 Task: Reply to email with the signature Catherine Martinez with the subject 'Proposal submission' from softage.1@softage.net with the message 'I wanted to follow up on the request for the new vendor proposal.'
Action: Mouse moved to (1187, 302)
Screenshot: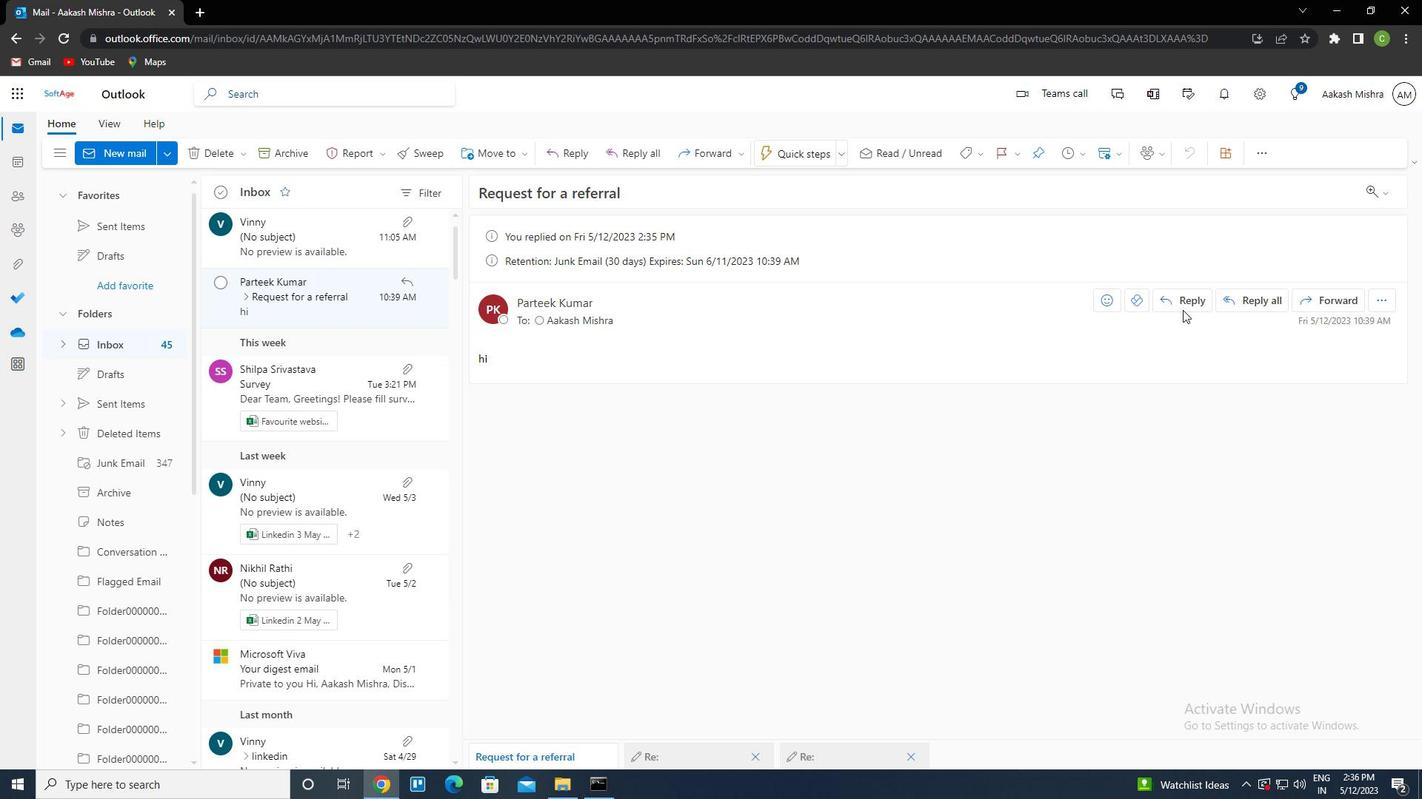 
Action: Mouse pressed left at (1187, 302)
Screenshot: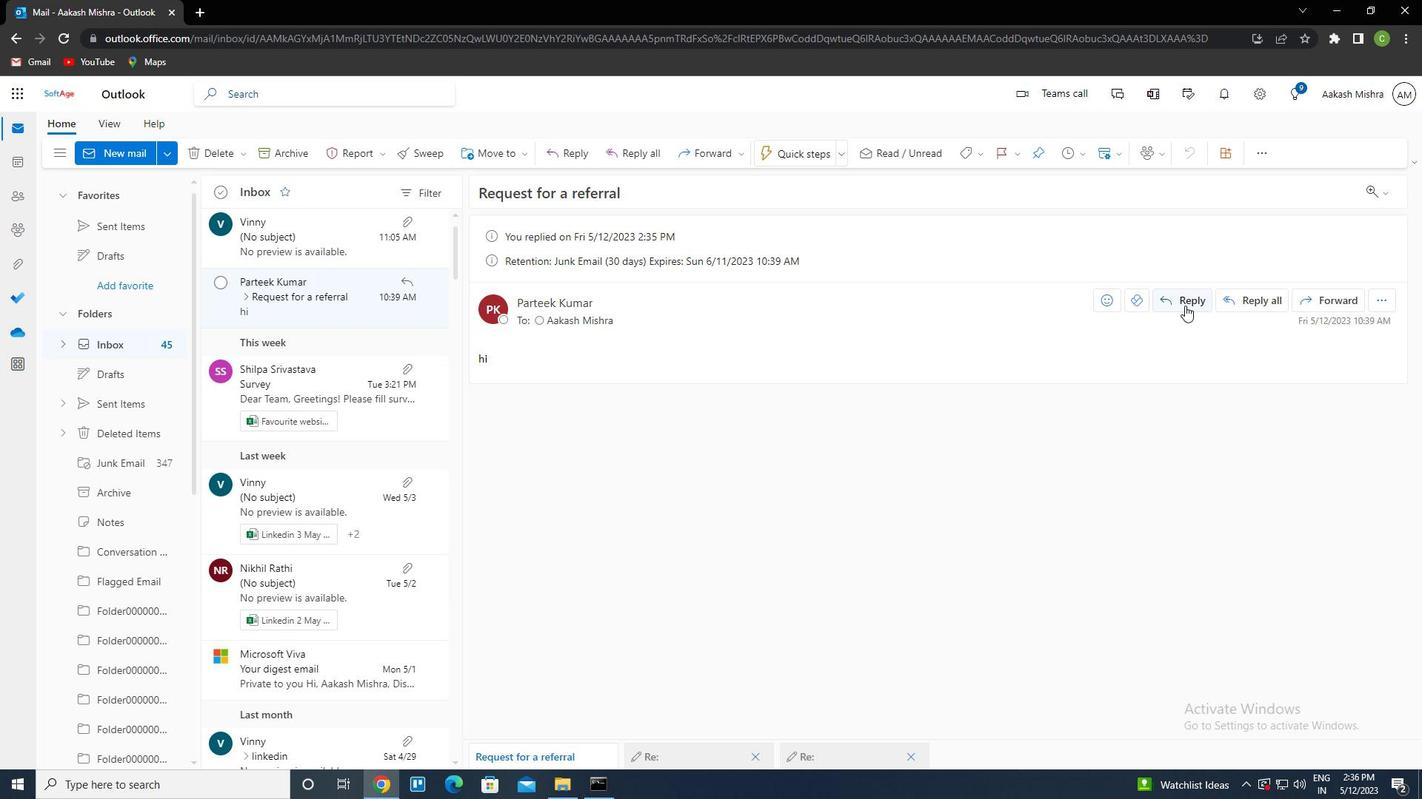 
Action: Mouse moved to (967, 156)
Screenshot: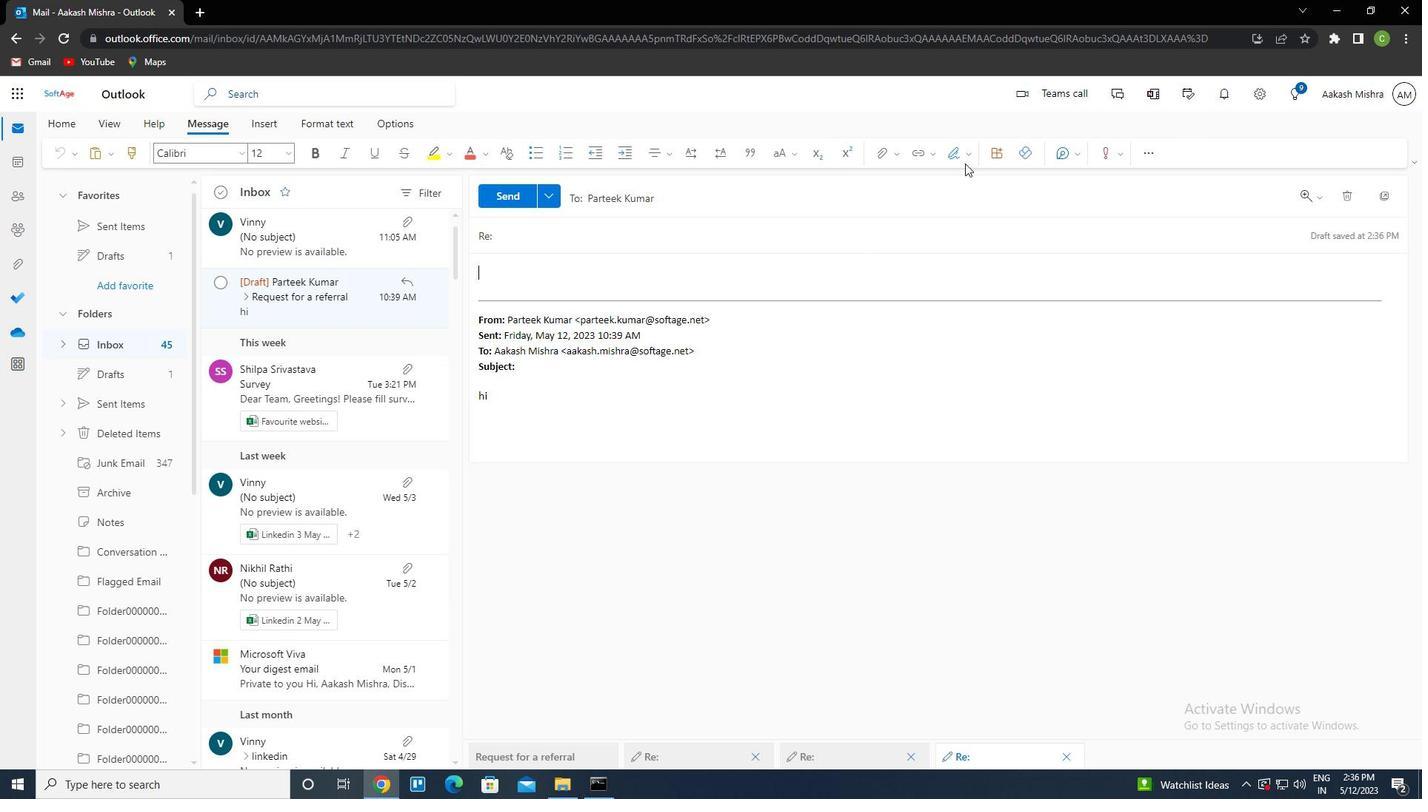 
Action: Mouse pressed left at (967, 156)
Screenshot: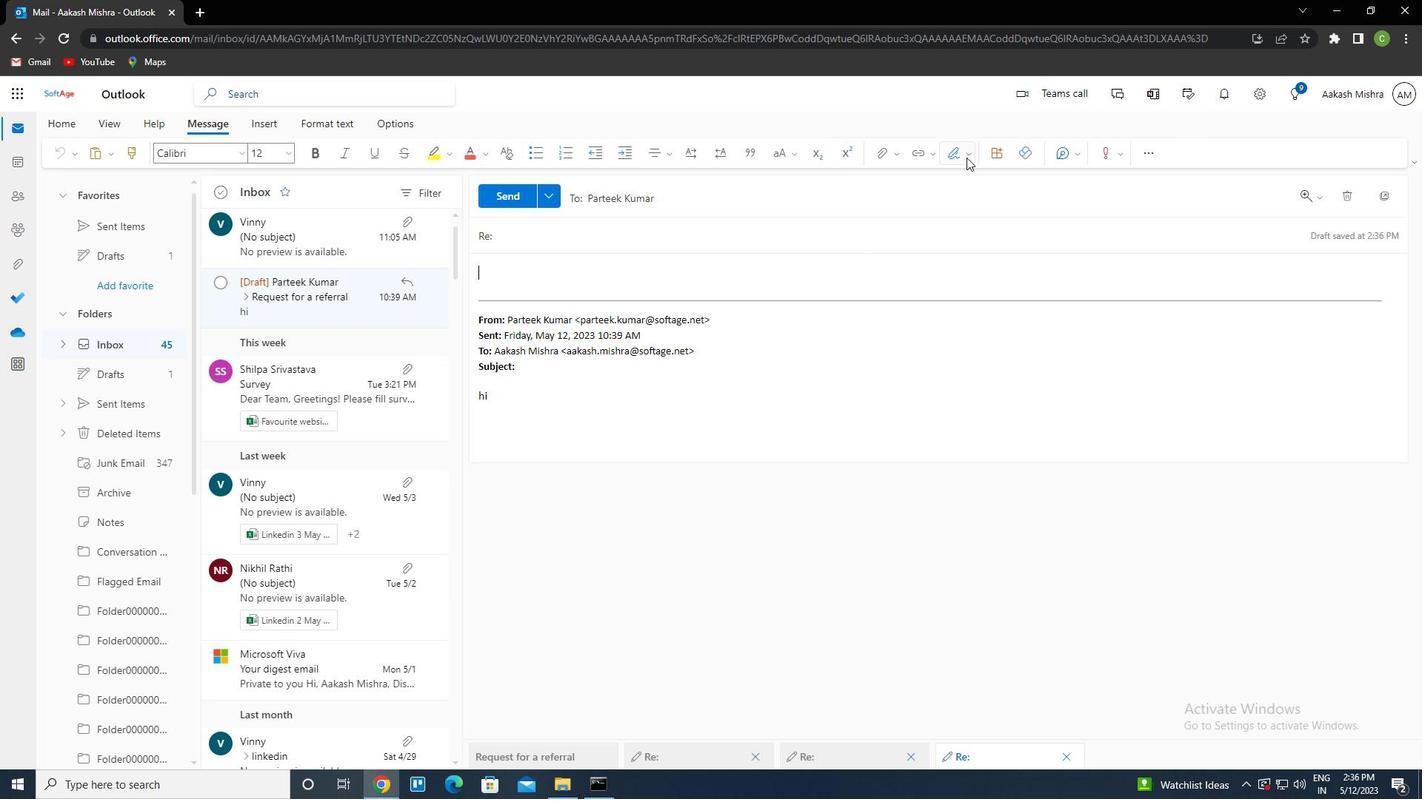 
Action: Mouse moved to (924, 242)
Screenshot: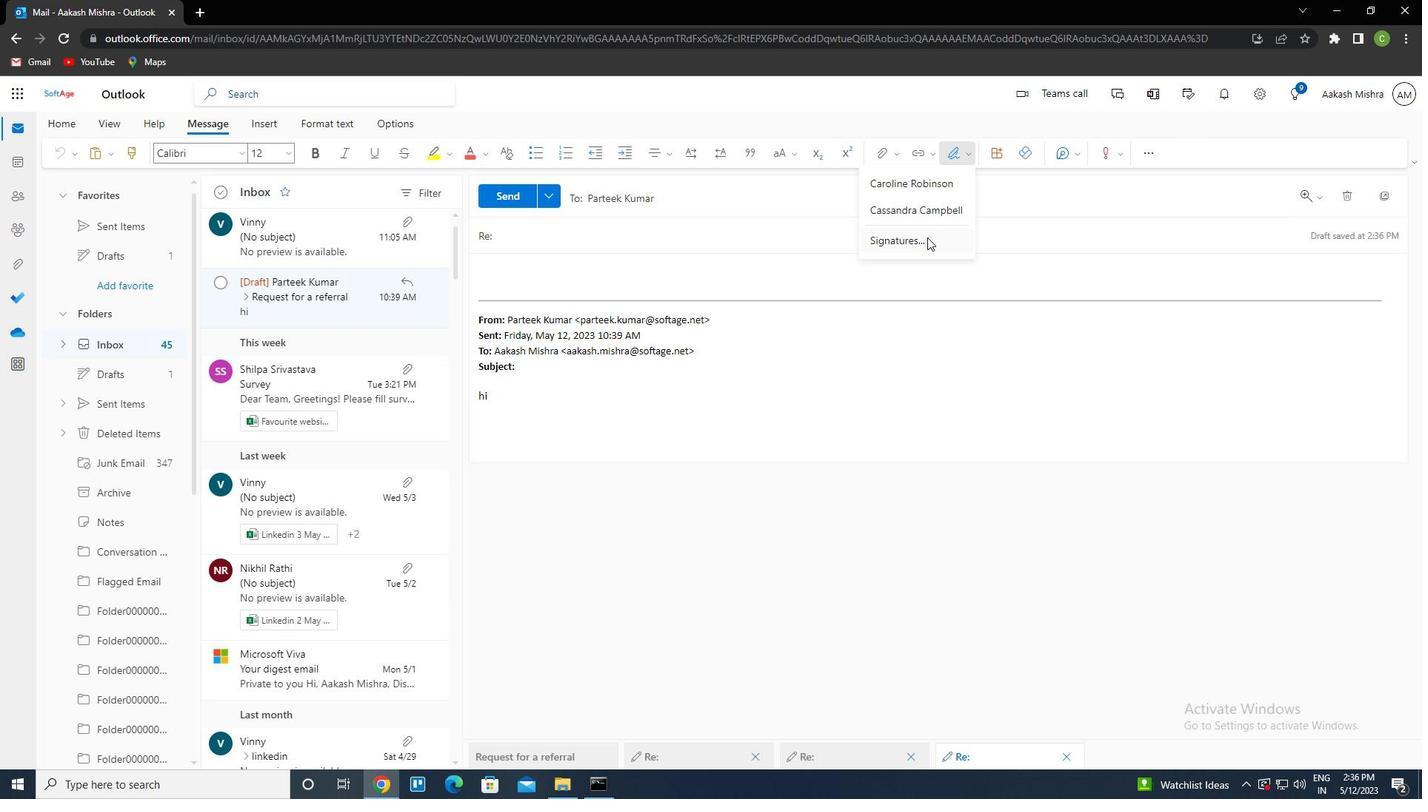
Action: Mouse pressed left at (924, 242)
Screenshot: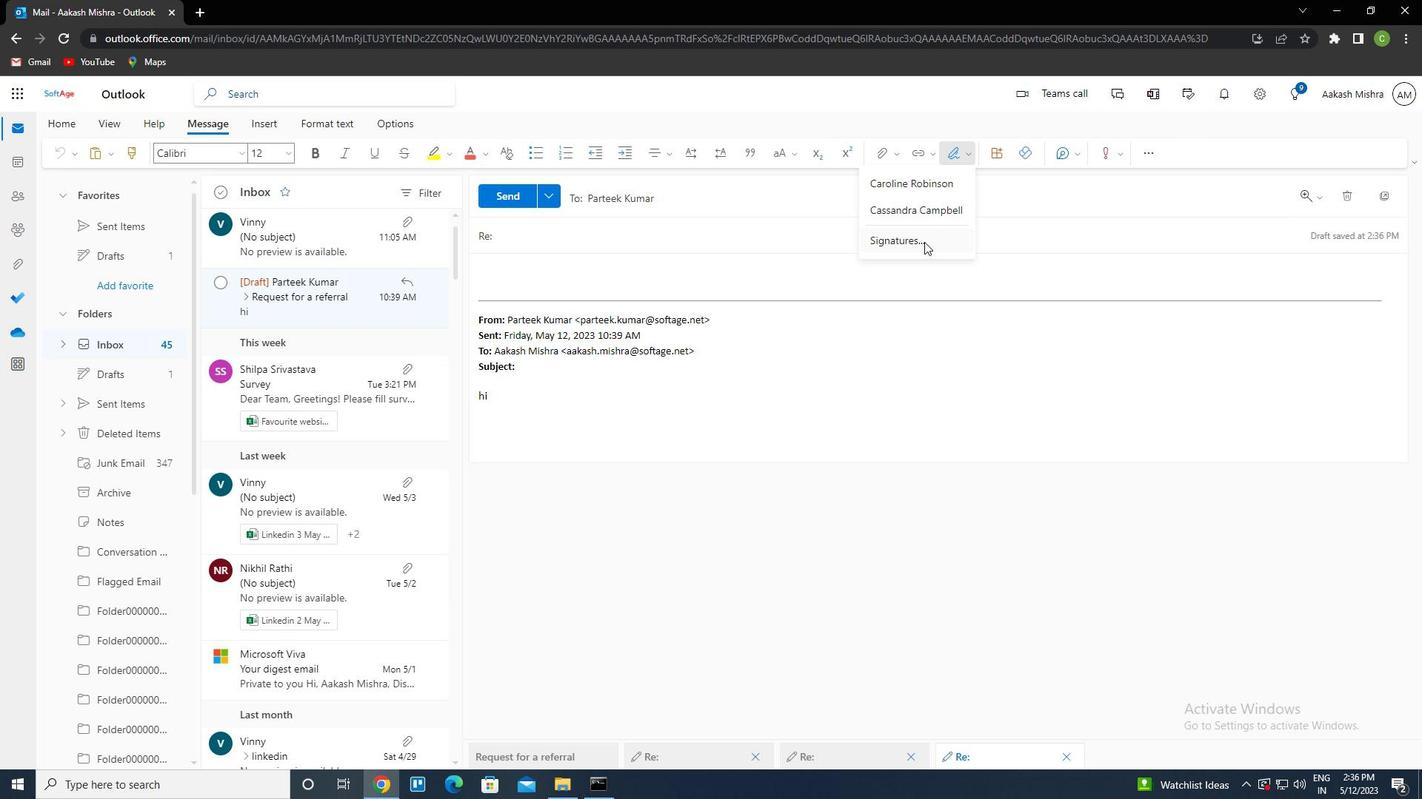 
Action: Mouse moved to (992, 264)
Screenshot: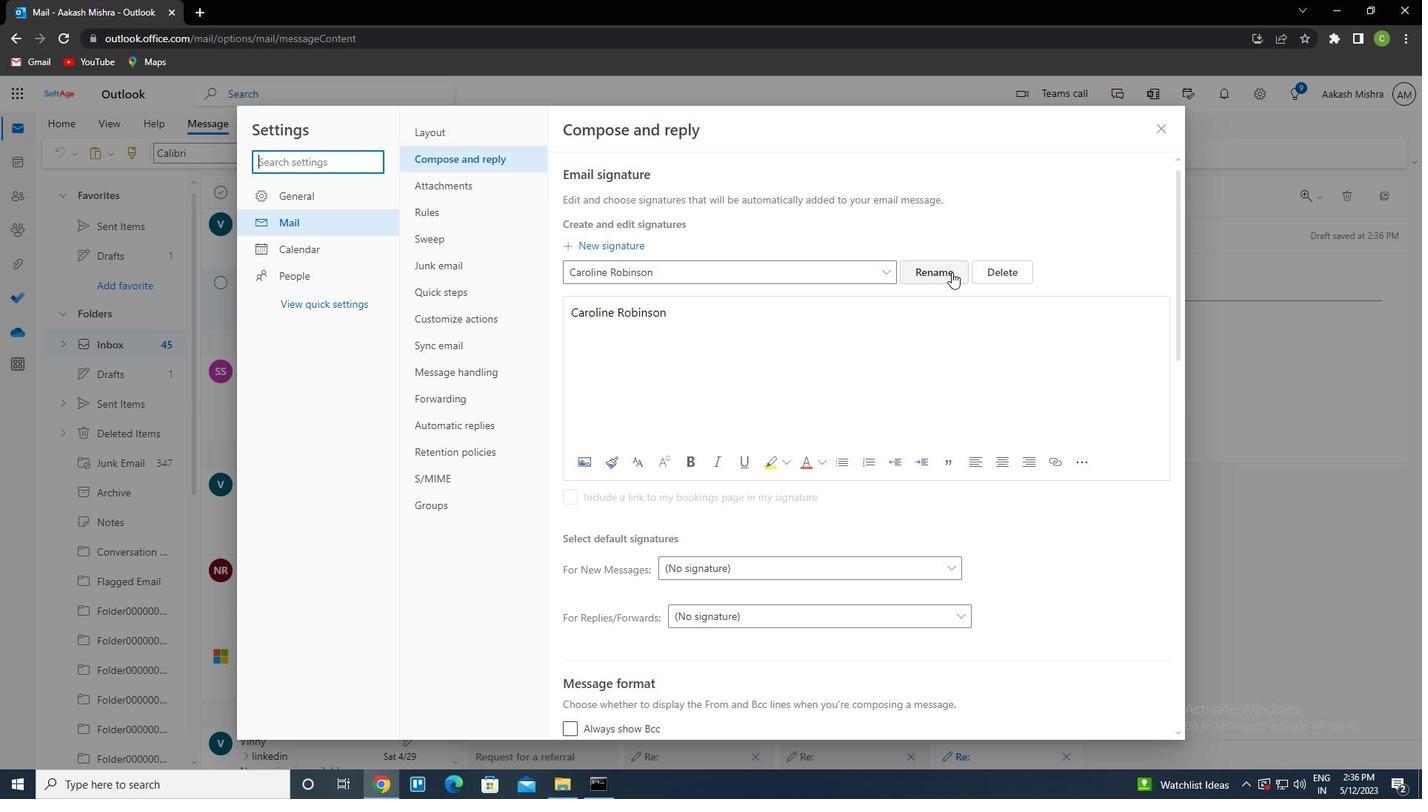 
Action: Mouse pressed left at (992, 264)
Screenshot: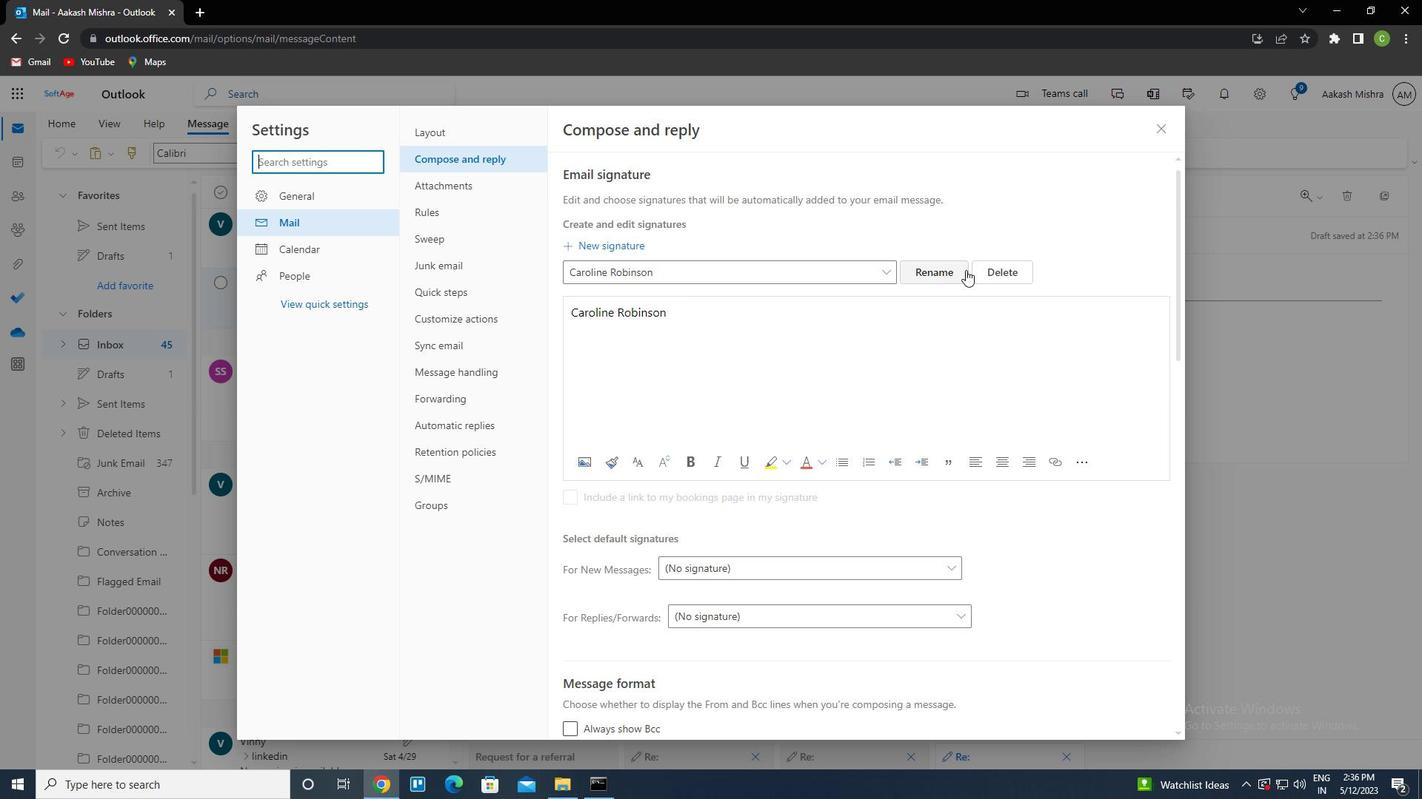 
Action: Mouse moved to (1014, 273)
Screenshot: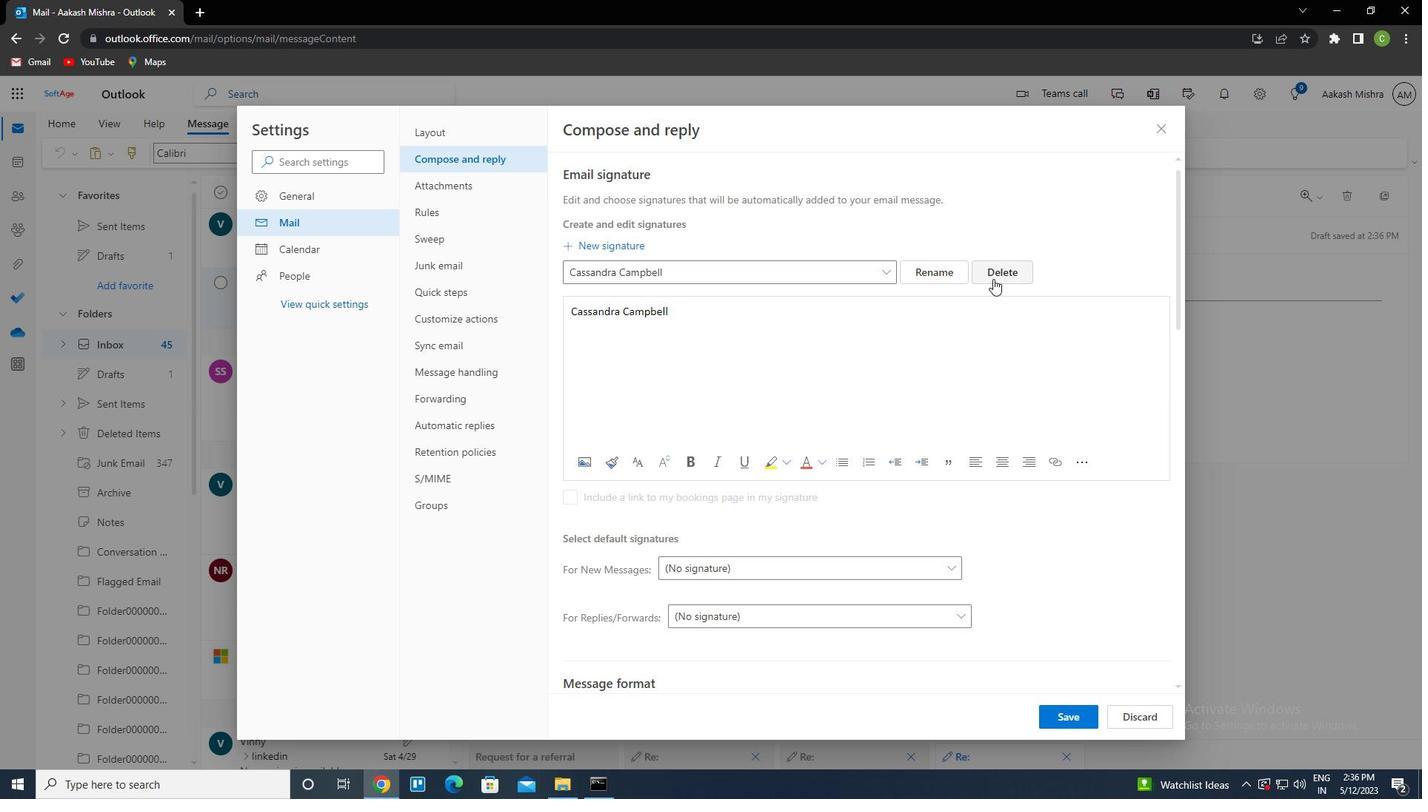 
Action: Mouse pressed left at (1014, 273)
Screenshot: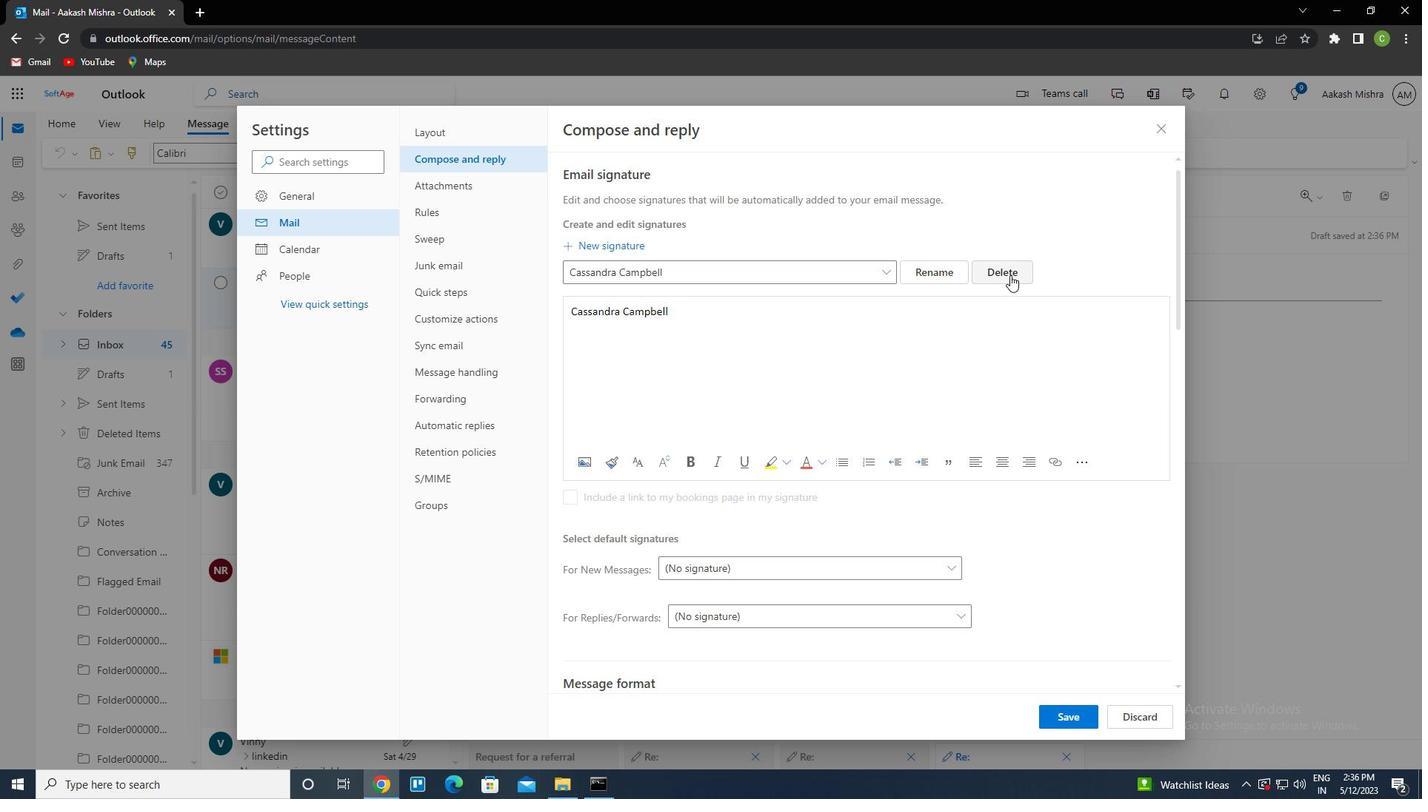 
Action: Mouse moved to (654, 271)
Screenshot: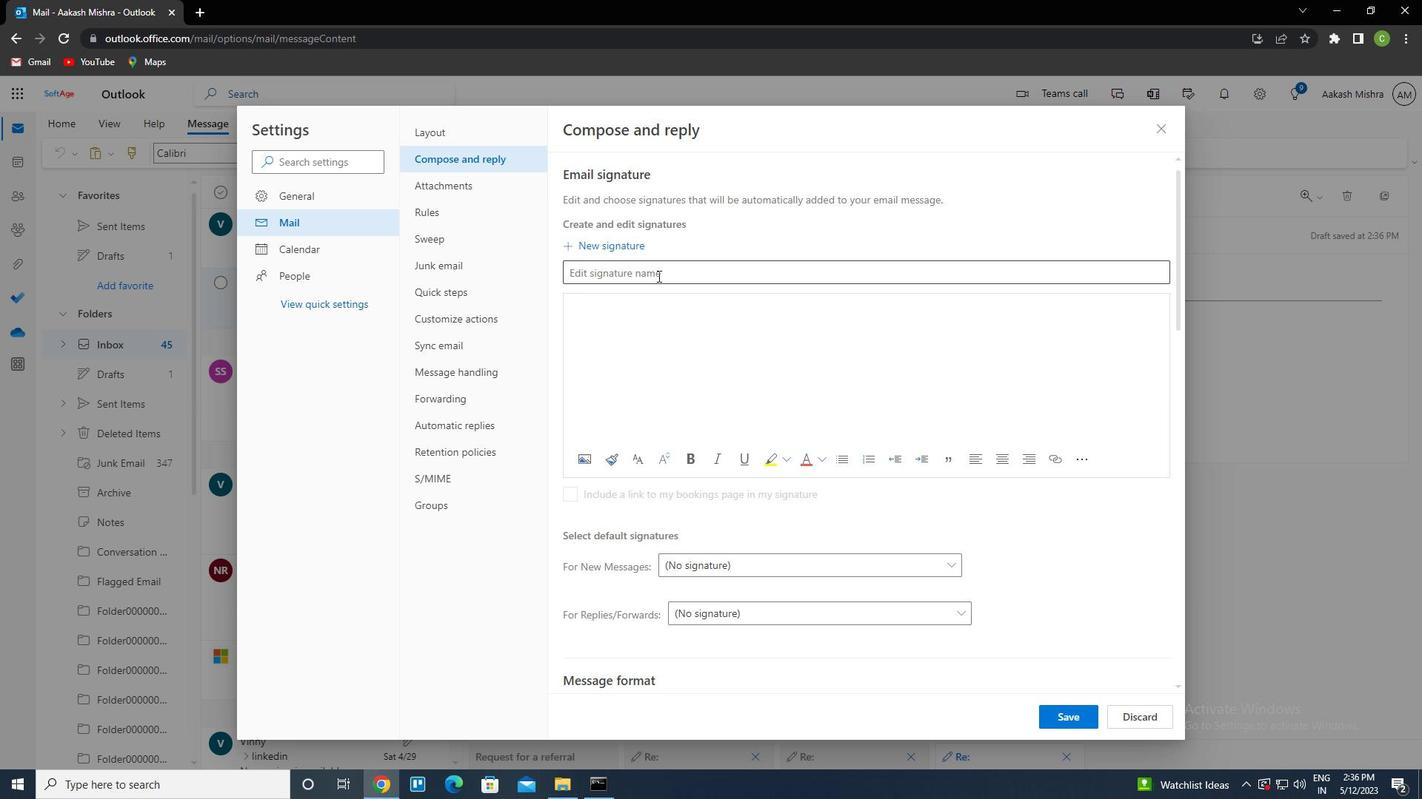 
Action: Mouse pressed left at (654, 271)
Screenshot: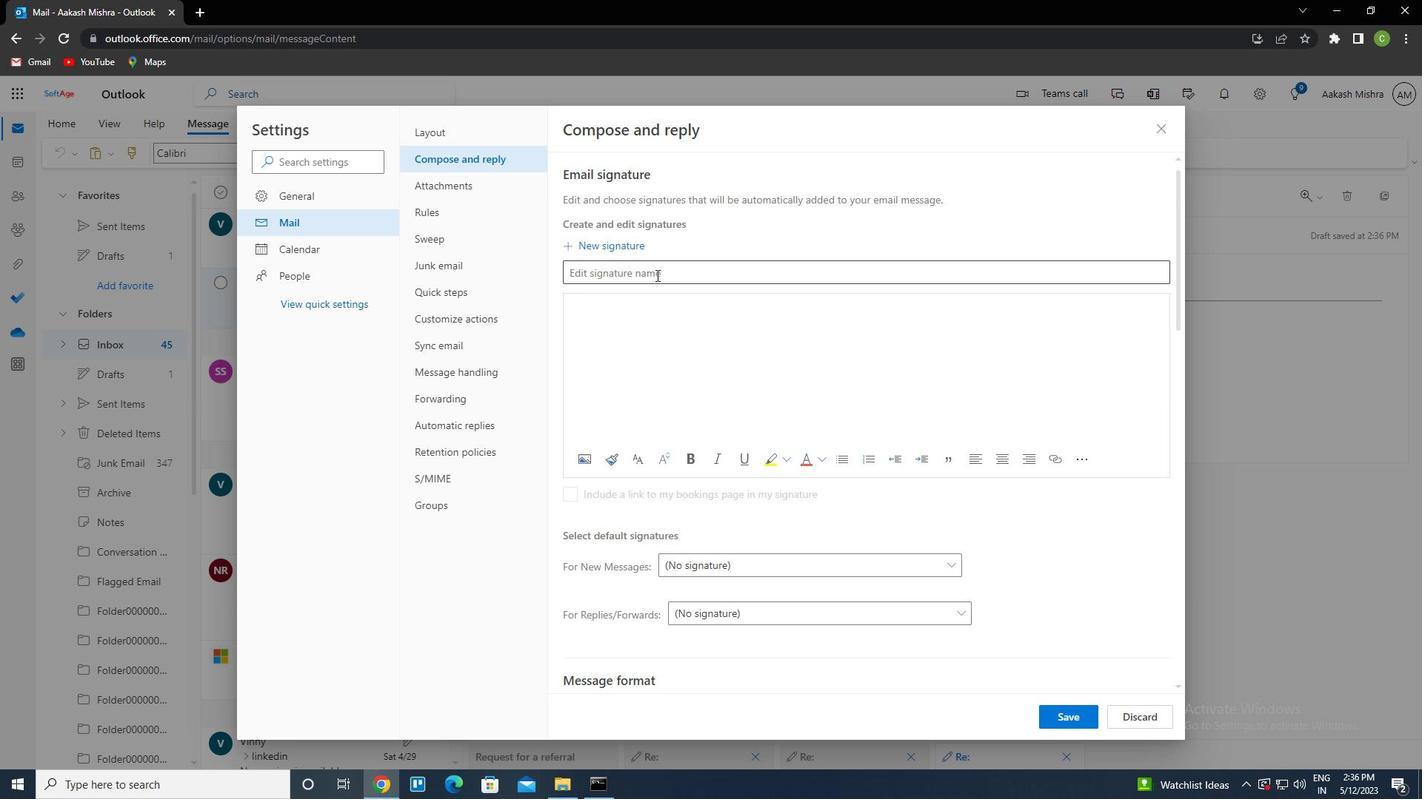 
Action: Key pressed <Key.caps_lock><Key.caps_lock>c<Key.caps_lock>atherine<Key.space><Key.caps_lock>m<Key.caps_lock>artinez
Screenshot: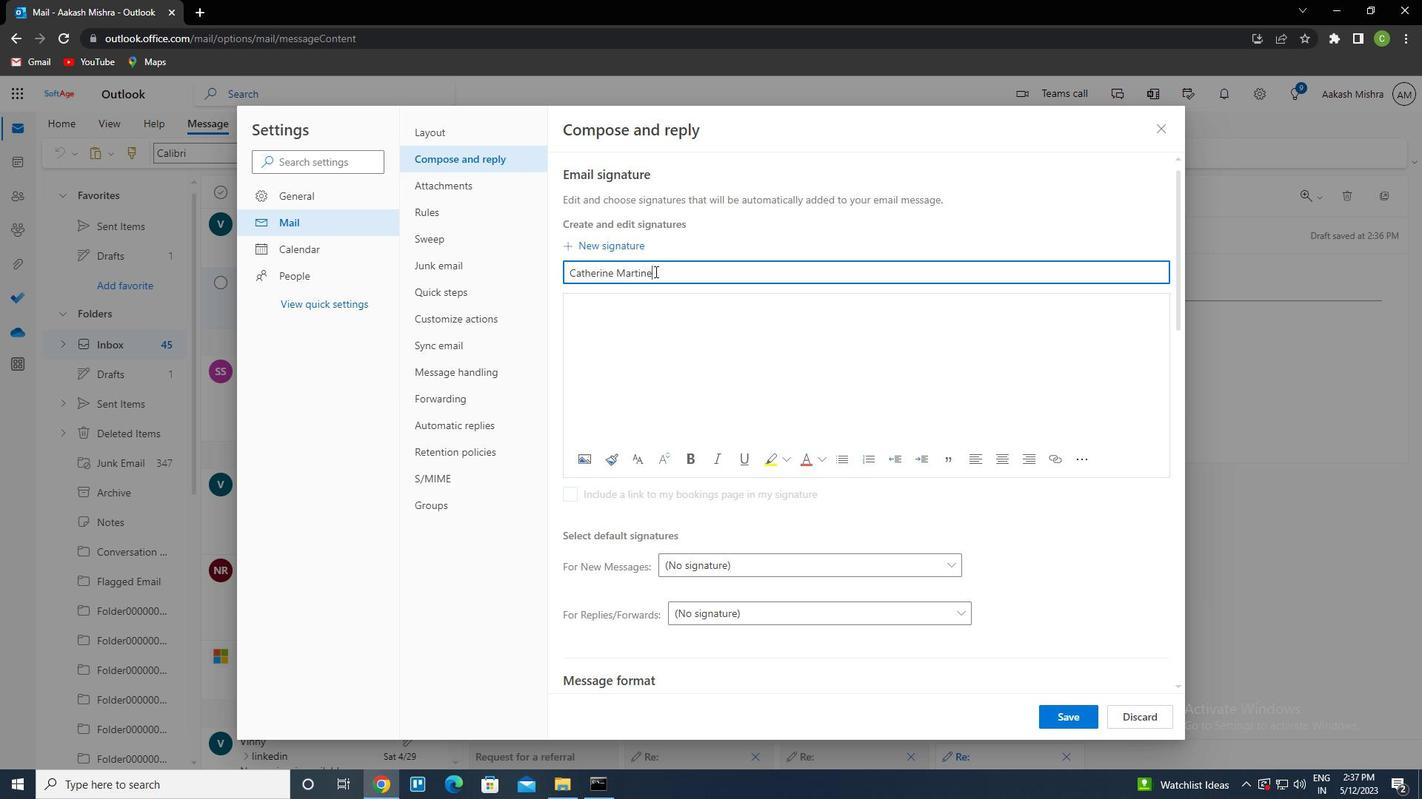 
Action: Mouse moved to (668, 321)
Screenshot: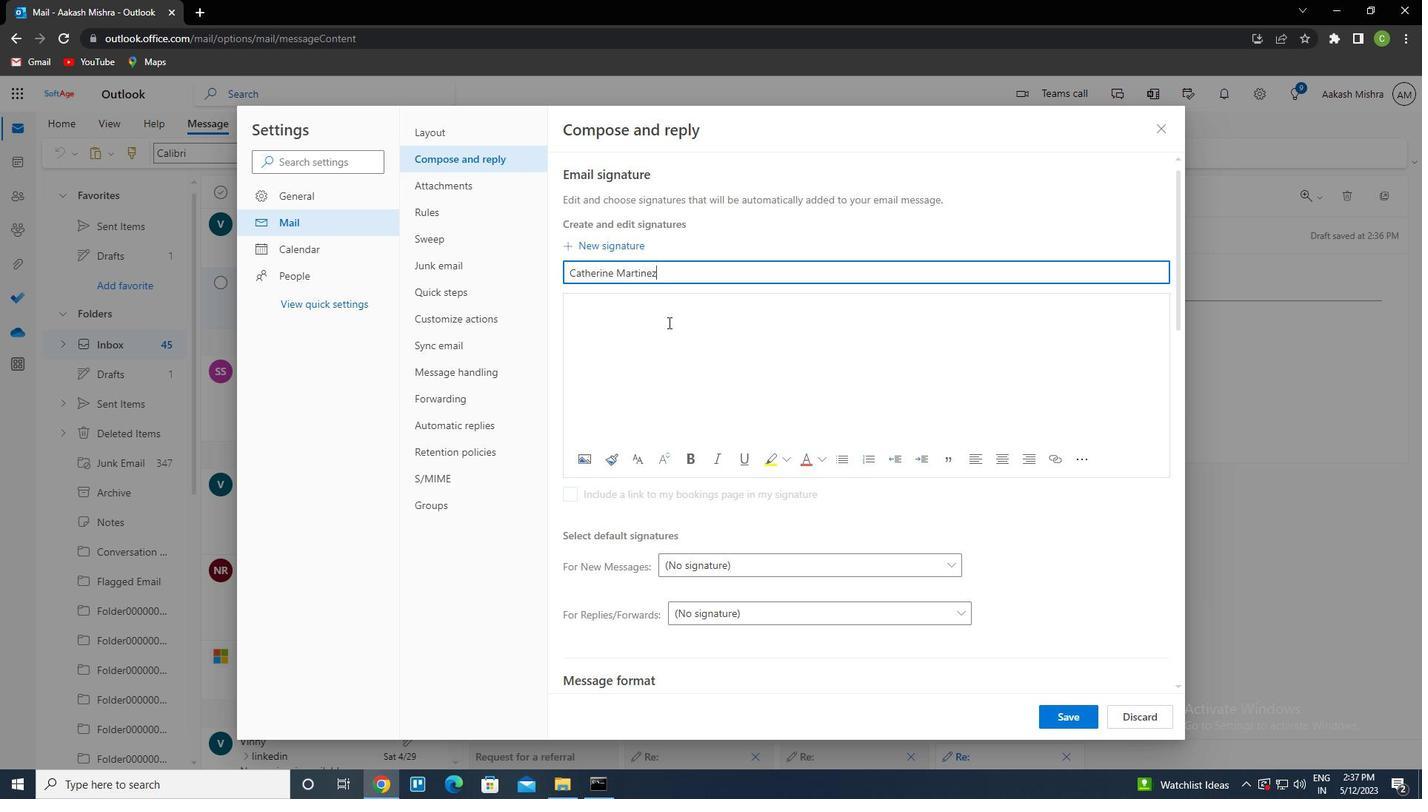 
Action: Mouse pressed left at (668, 321)
Screenshot: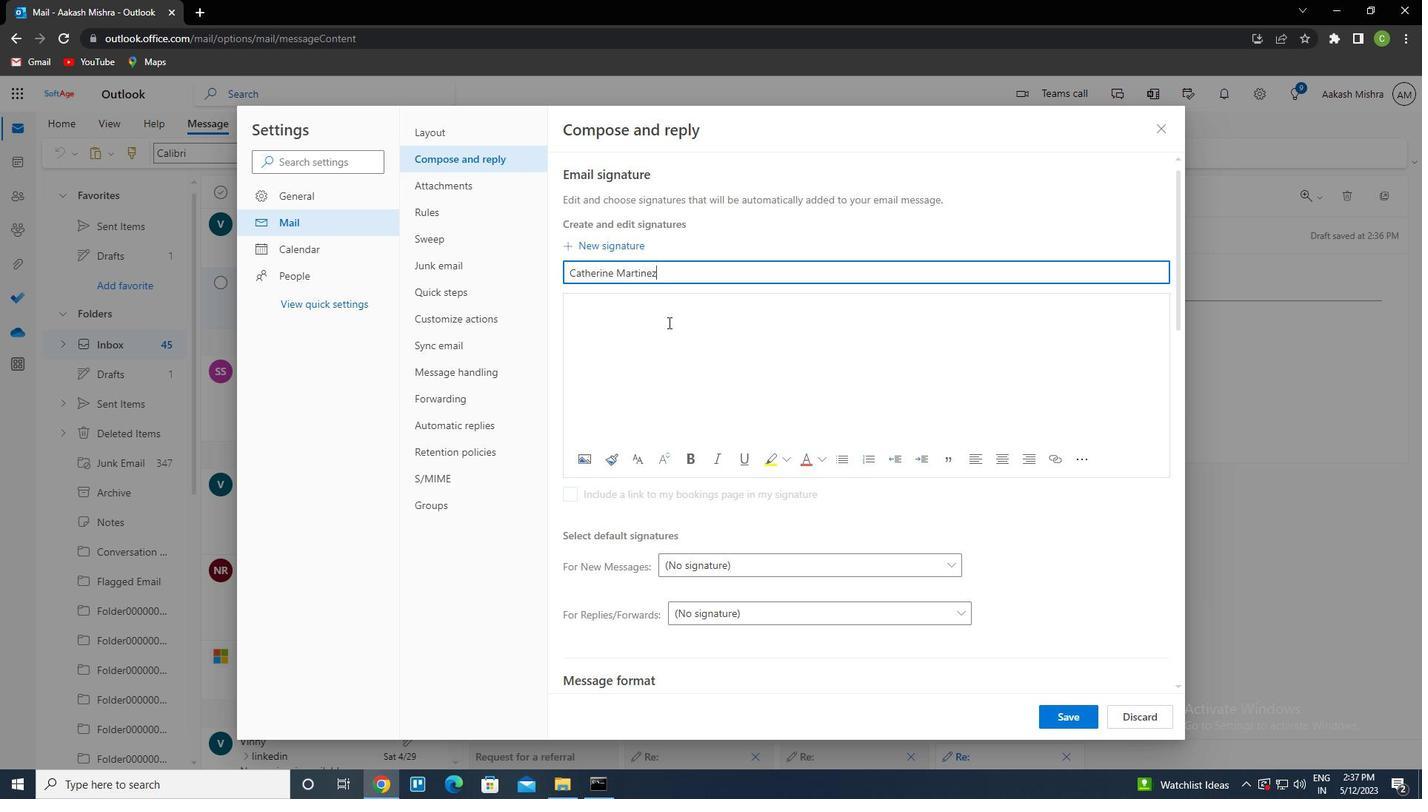 
Action: Key pressed <Key.caps_lock>c<Key.caps_lock>athenir<Key.backspace><Key.backspace><Key.backspace>rine<Key.space><Key.caps_lock>m<Key.caps_lock>artinez
Screenshot: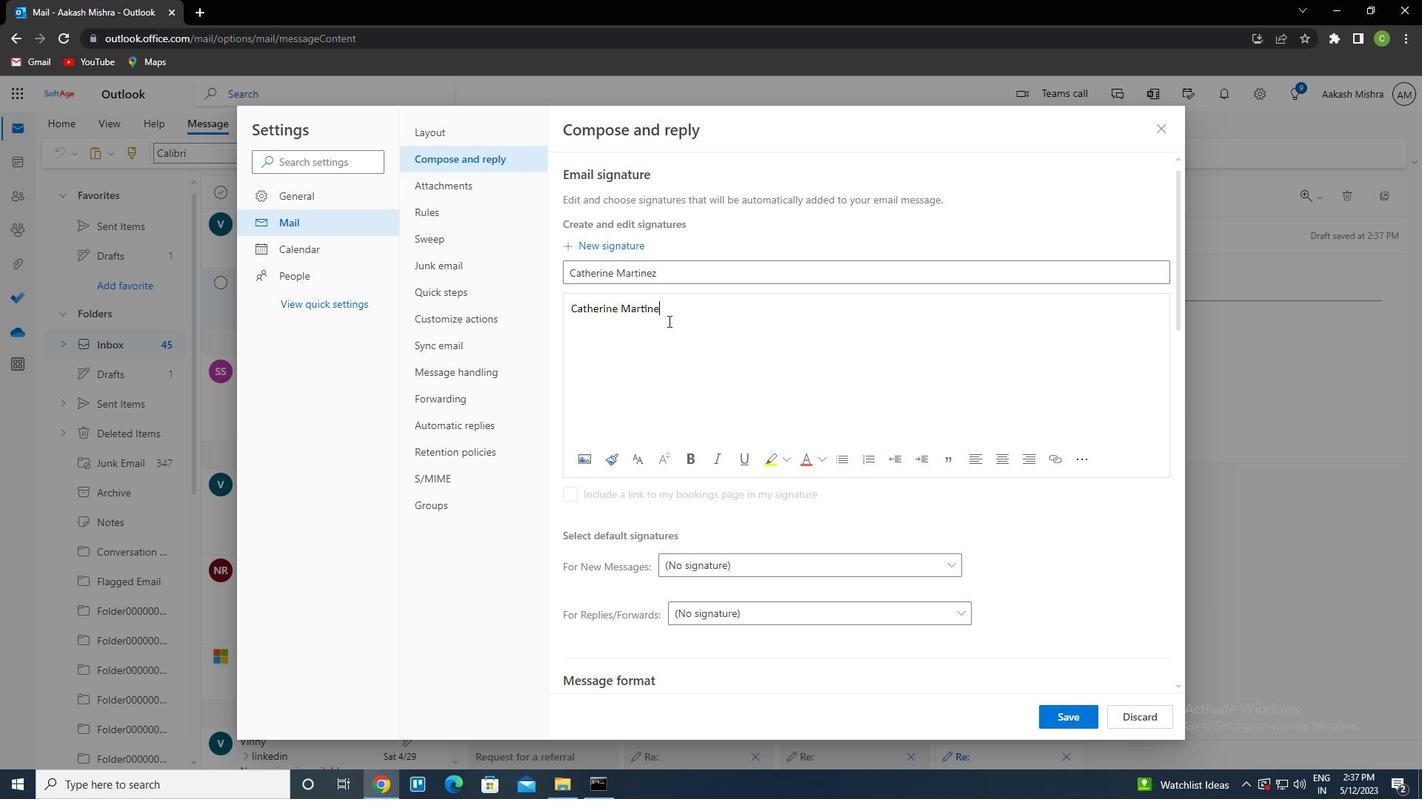 
Action: Mouse moved to (1070, 725)
Screenshot: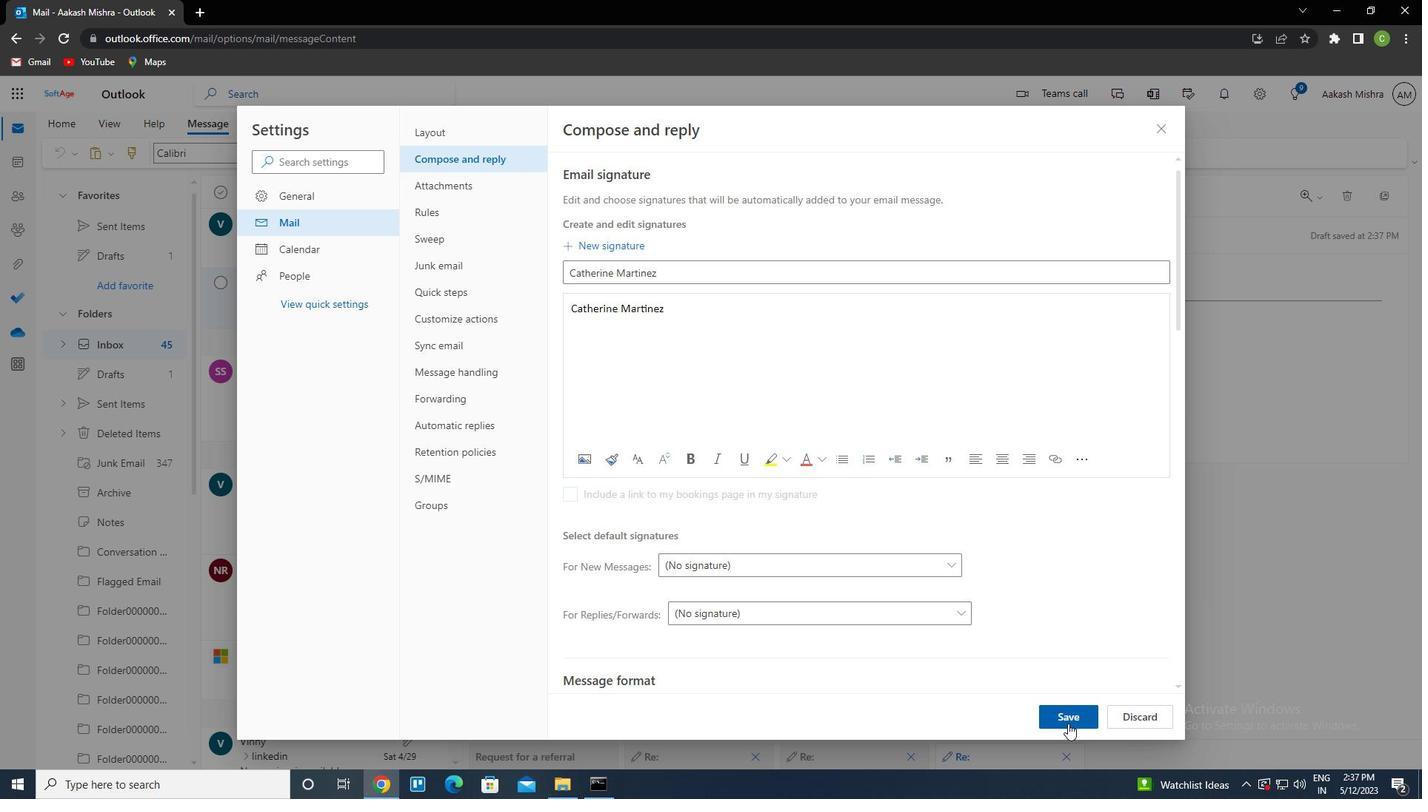 
Action: Mouse pressed left at (1070, 725)
Screenshot: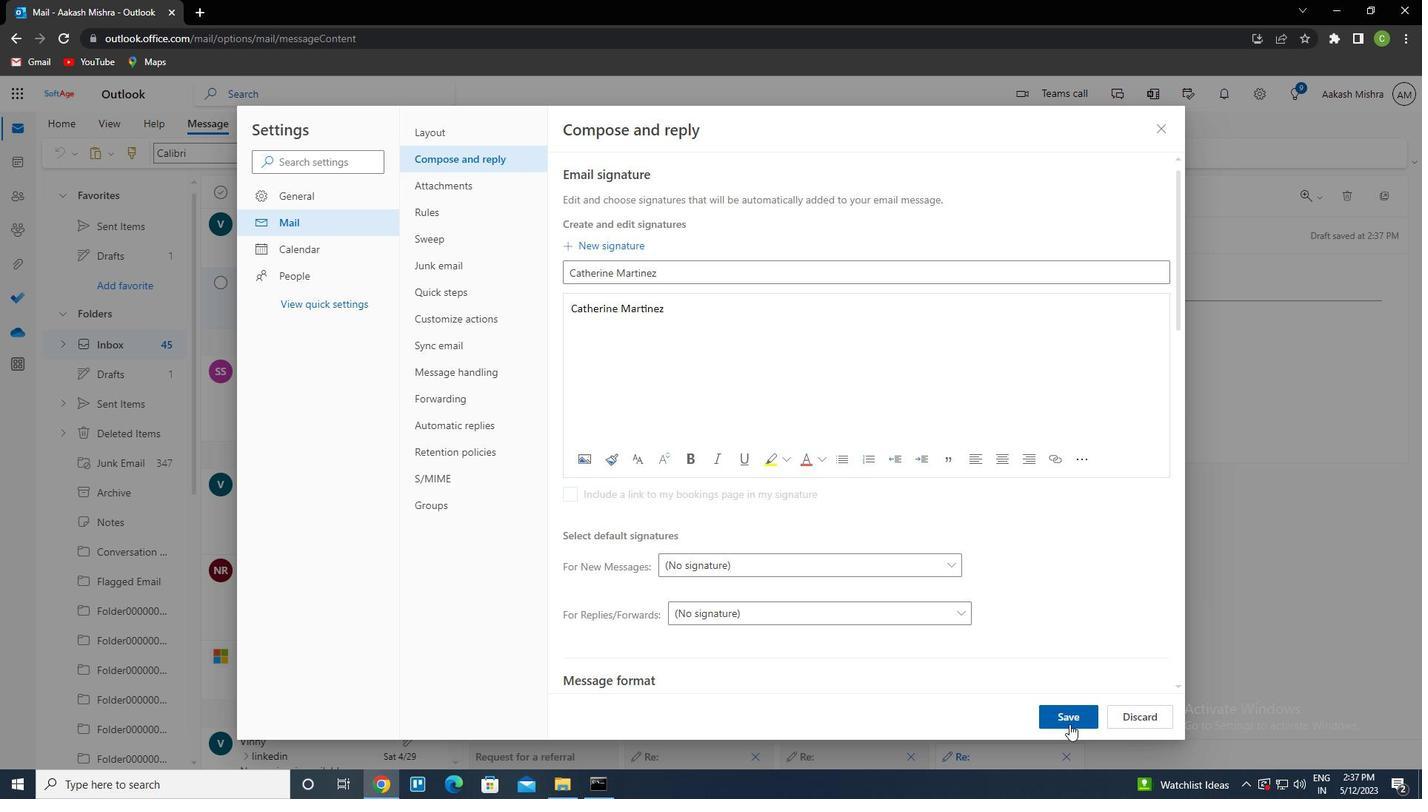 
Action: Mouse moved to (1159, 131)
Screenshot: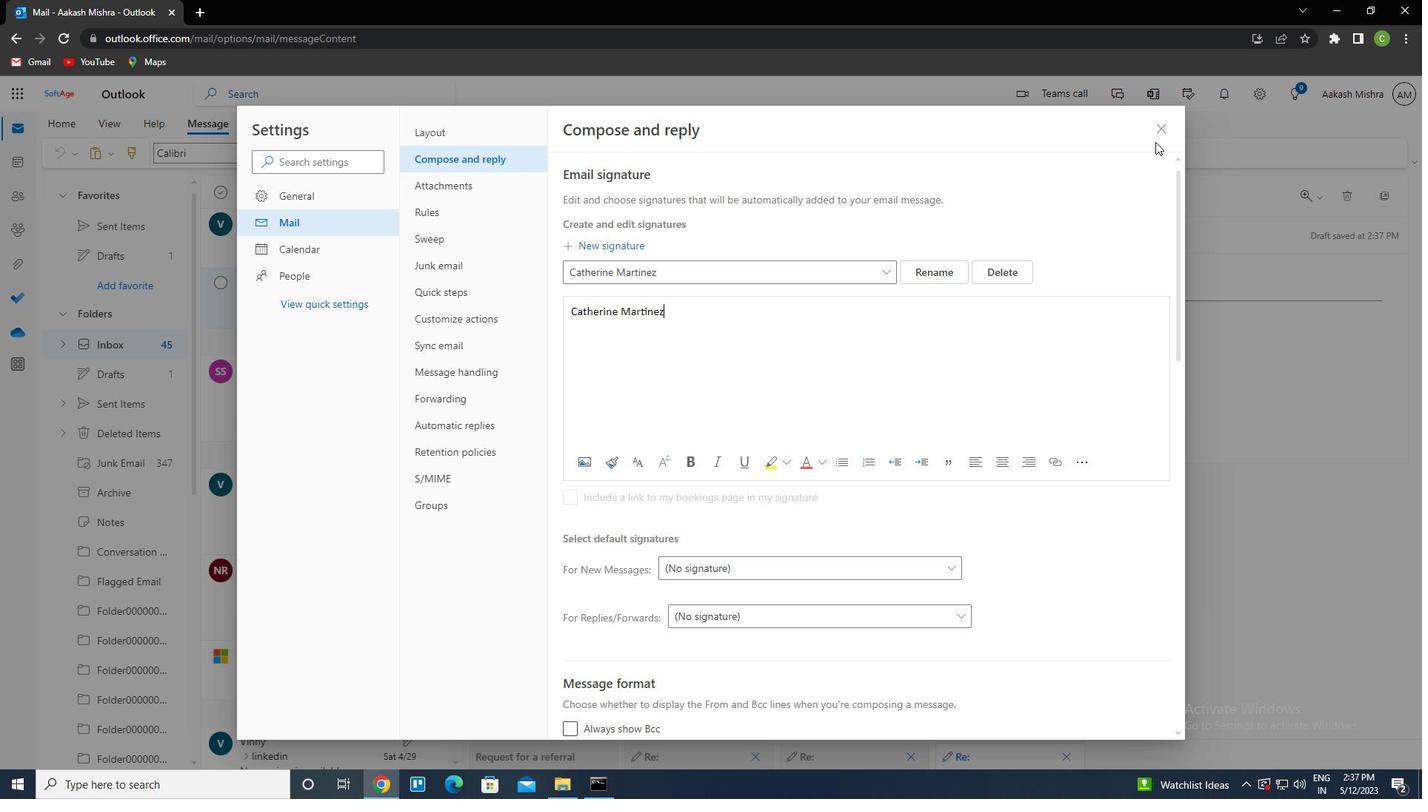 
Action: Mouse pressed left at (1159, 131)
Screenshot: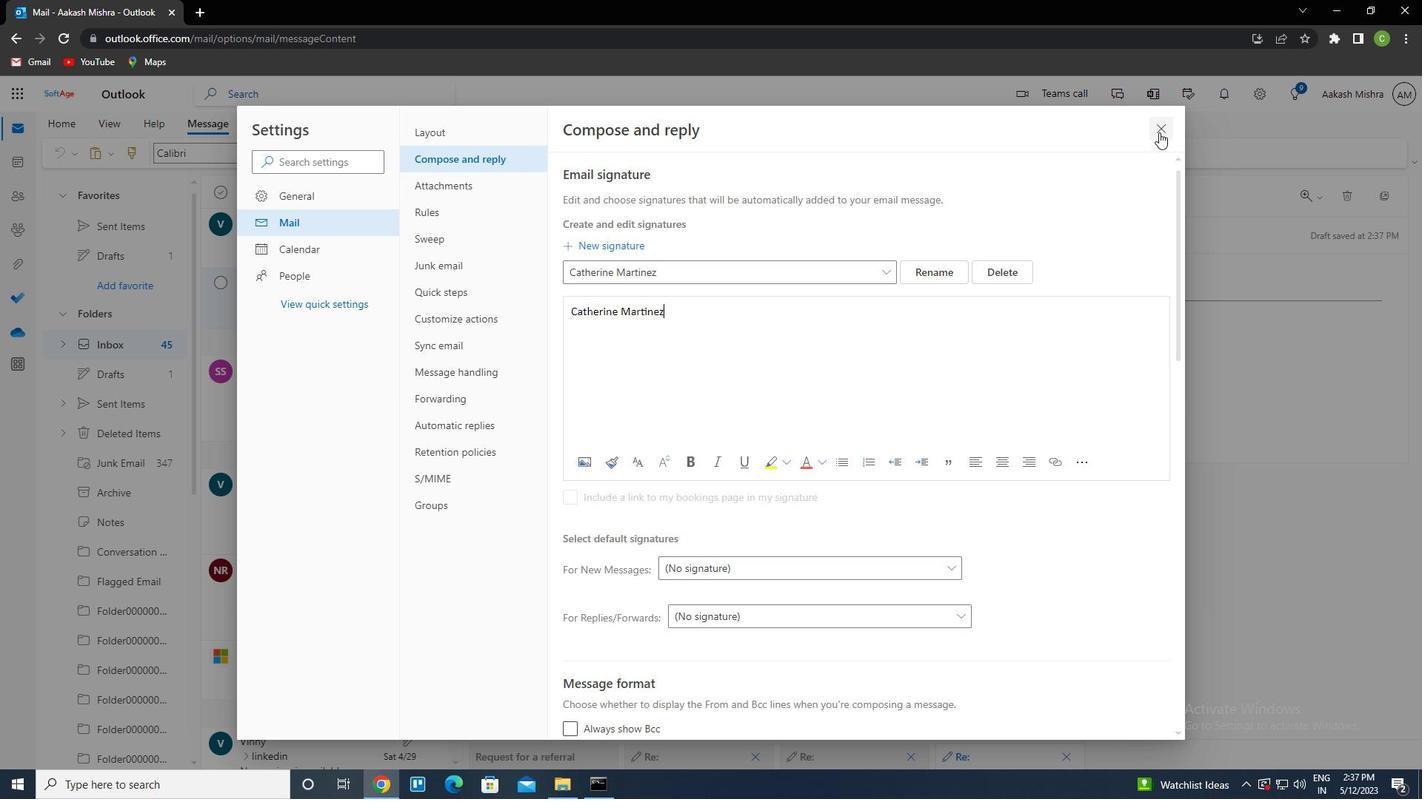 
Action: Mouse moved to (954, 154)
Screenshot: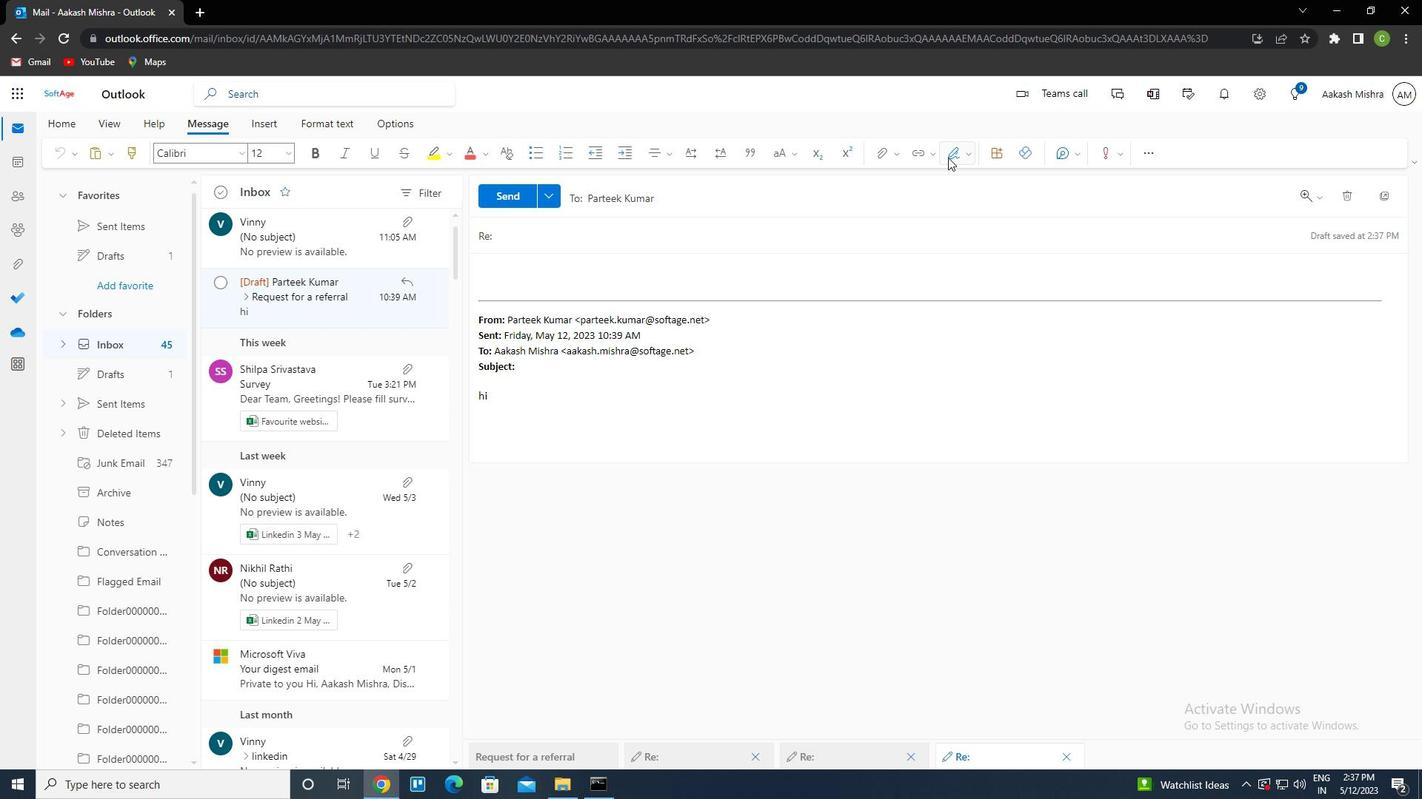 
Action: Mouse pressed left at (954, 154)
Screenshot: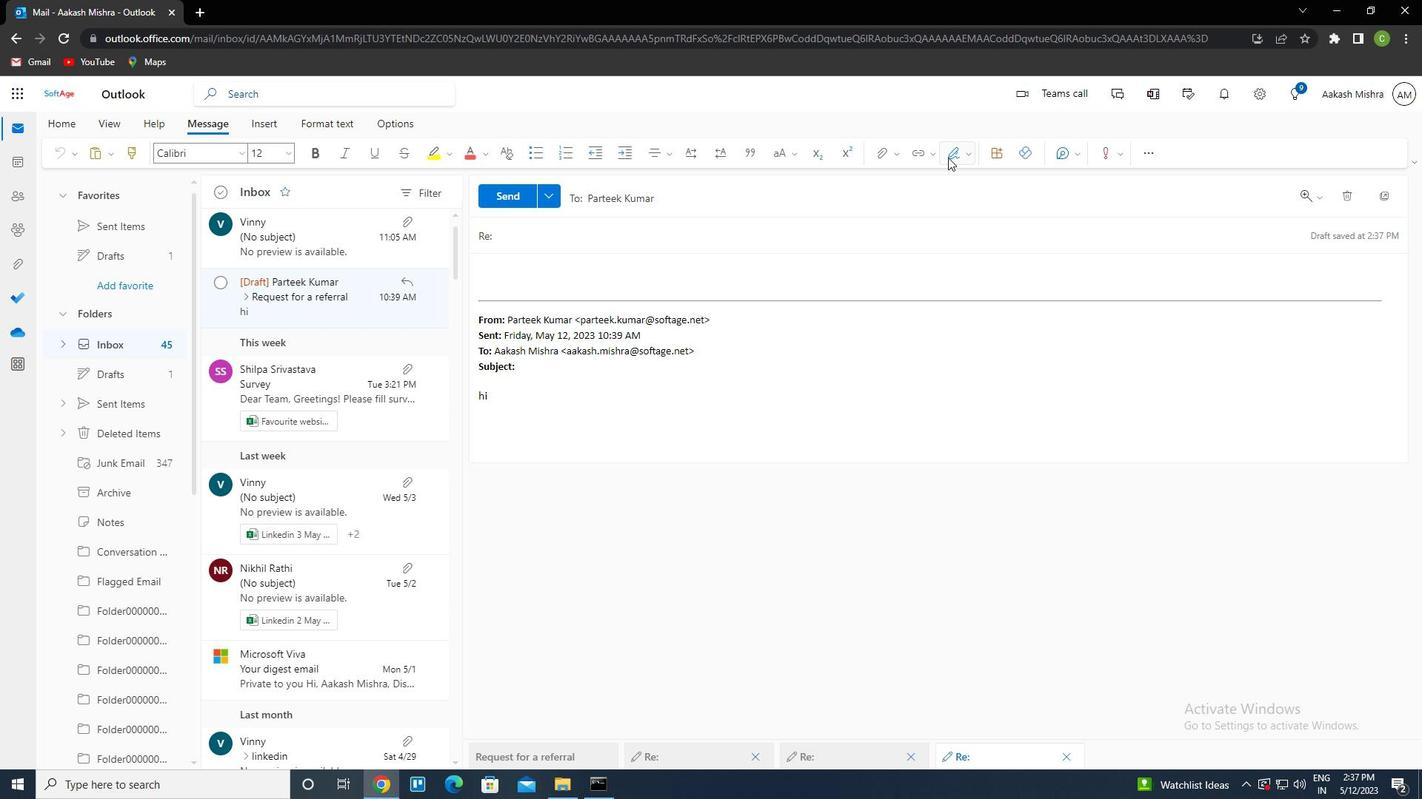 
Action: Mouse moved to (927, 179)
Screenshot: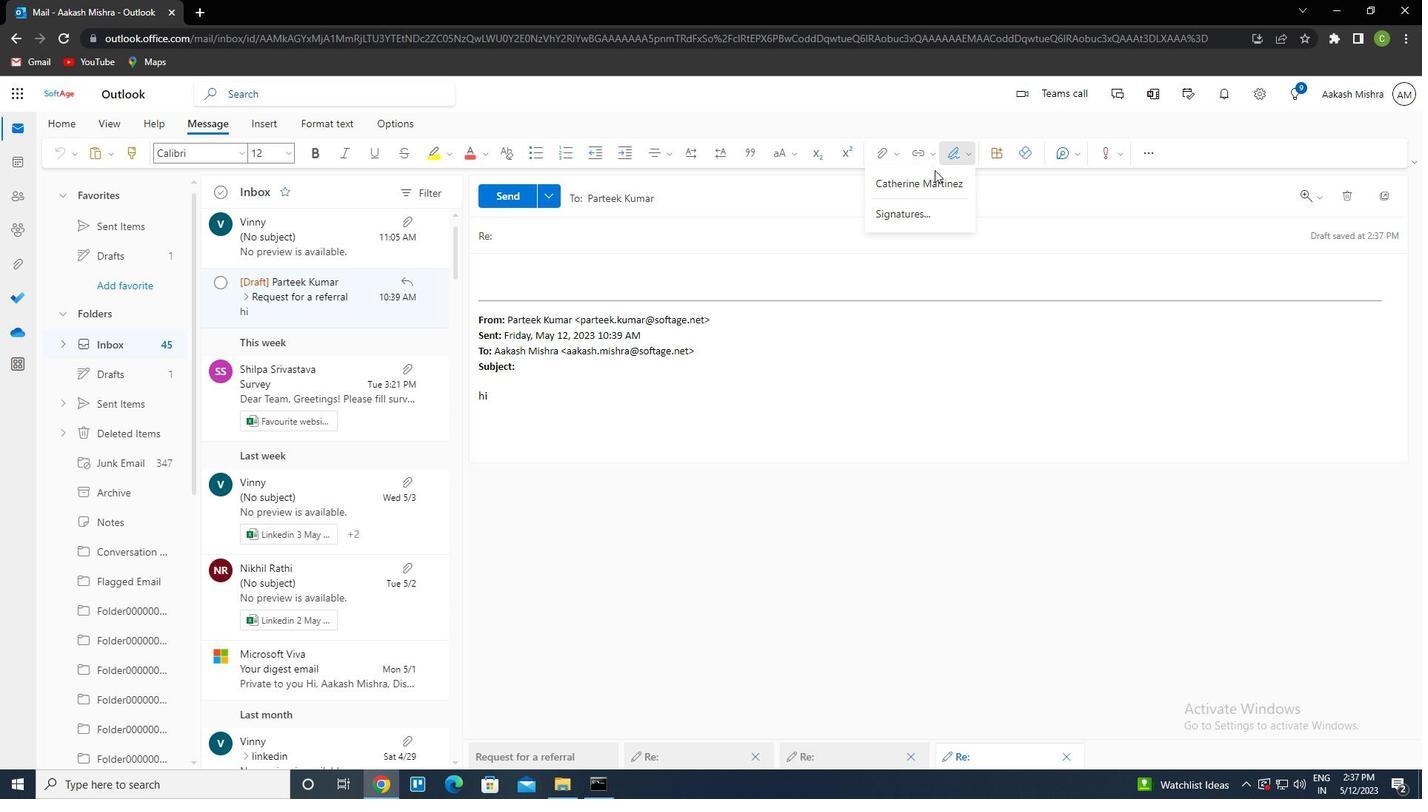 
Action: Mouse pressed left at (927, 179)
Screenshot: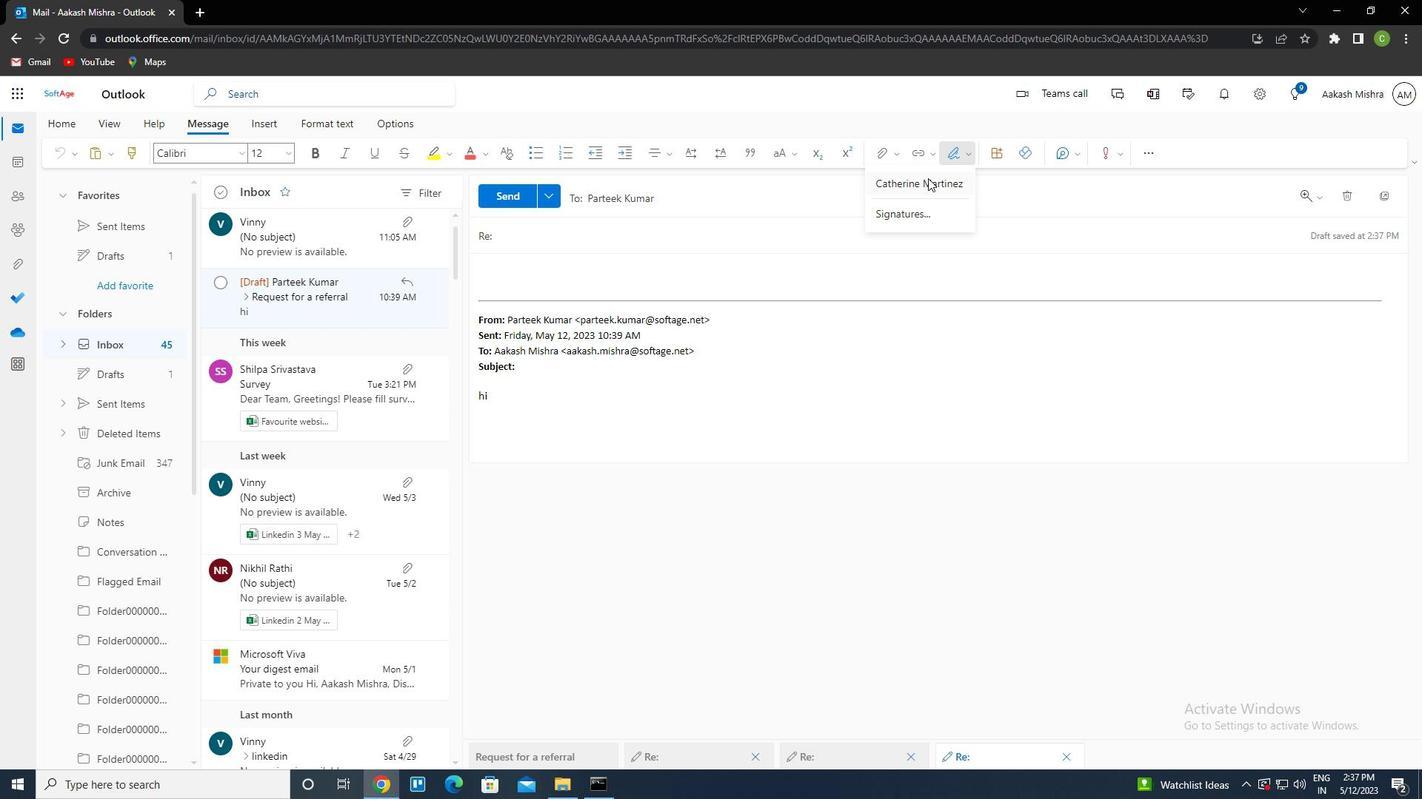 
Action: Mouse moved to (548, 234)
Screenshot: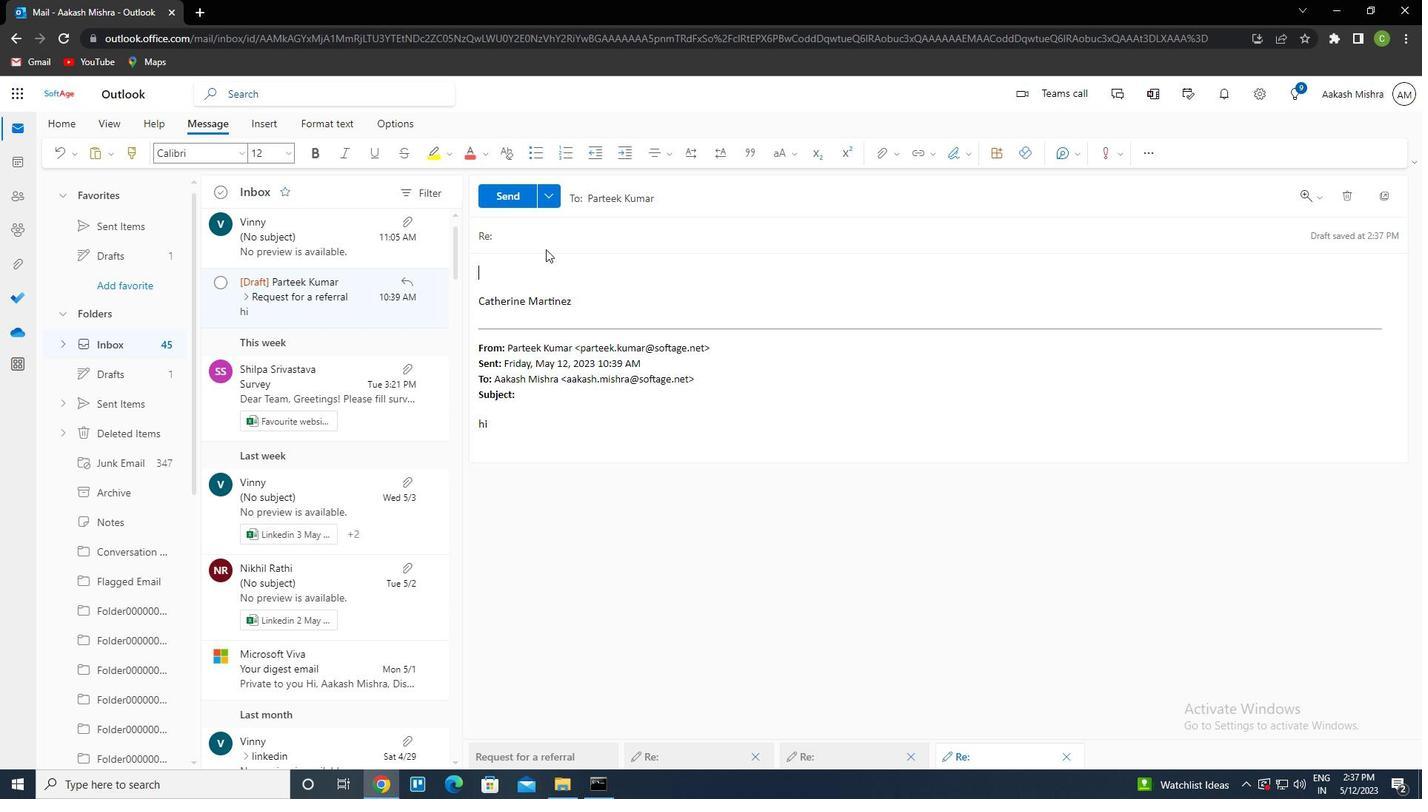 
Action: Mouse pressed left at (548, 234)
Screenshot: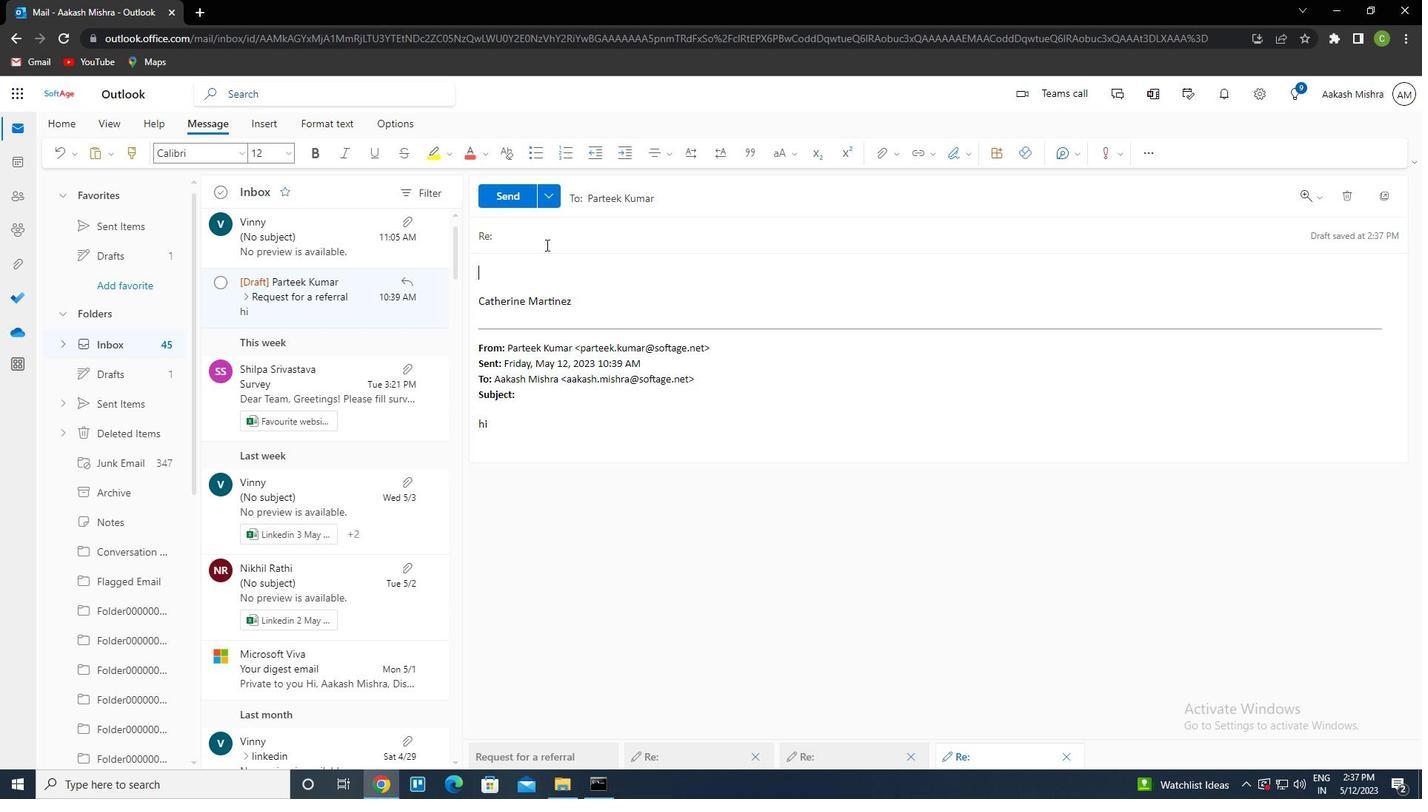 
Action: Key pressed <Key.caps_lock>p<Key.caps_lock>roposl<Key.backspace>al<Key.space><Key.caps_lock><Key.caps_lock>submission<Key.tab><Key.caps_lock>i<Key.space>w<Key.caps_lock><Key.backspace>wanted<Key.space>to<Key.space>follow<Key.space>up<Key.space>on<Key.space>the<Key.space>request<Key.space>for<Key.space>the<Key.space>vendor<Key.space>proposal
Screenshot: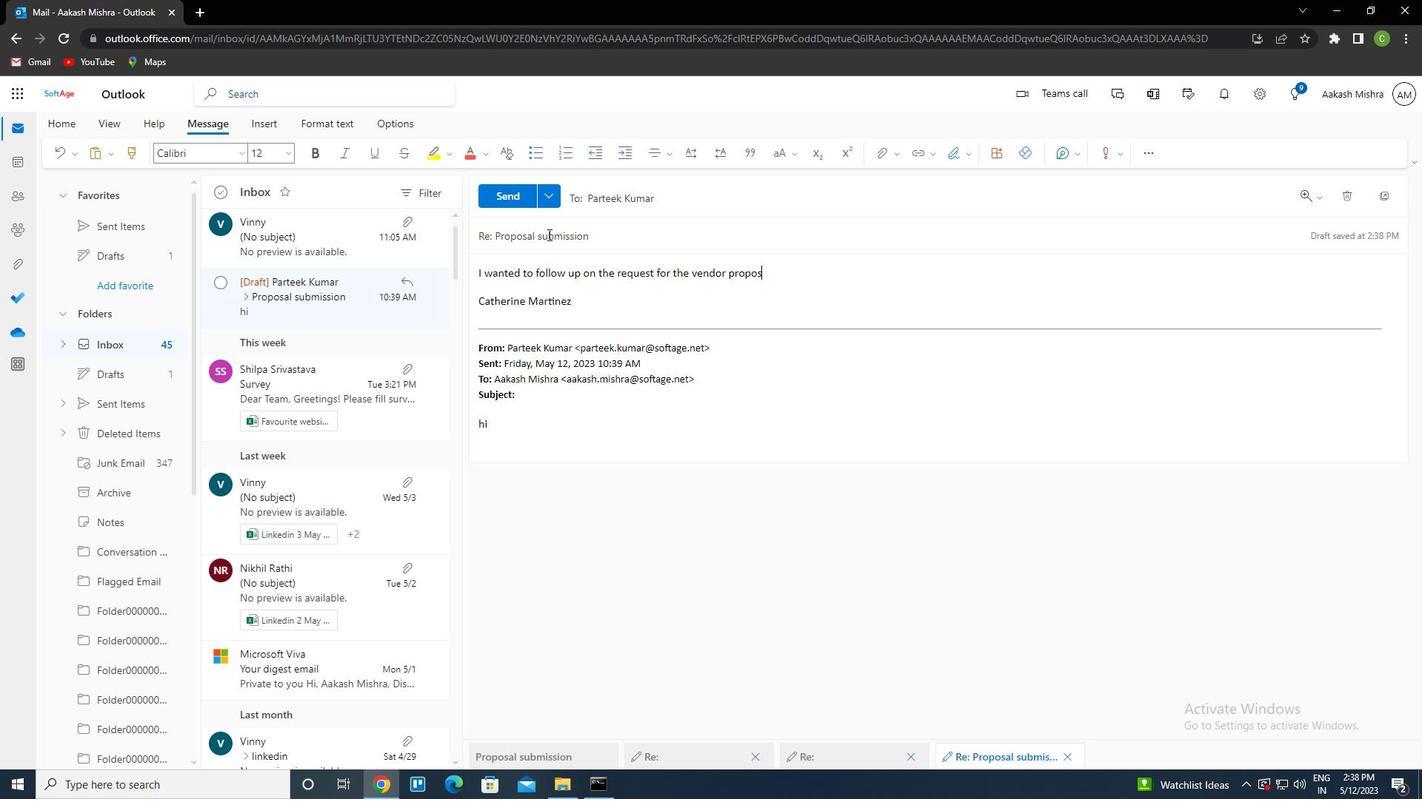 
Action: Mouse moved to (503, 194)
Screenshot: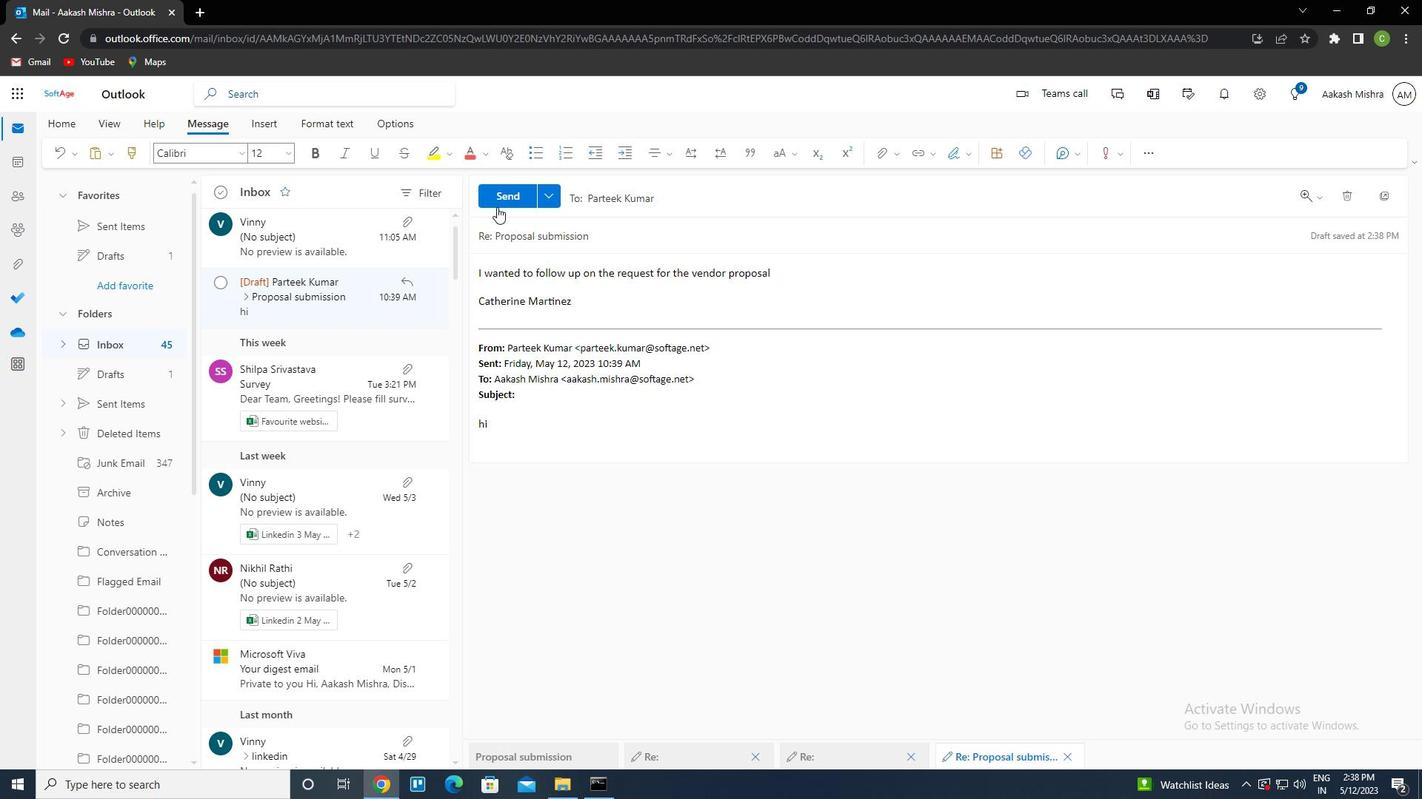 
Action: Mouse pressed left at (503, 194)
Screenshot: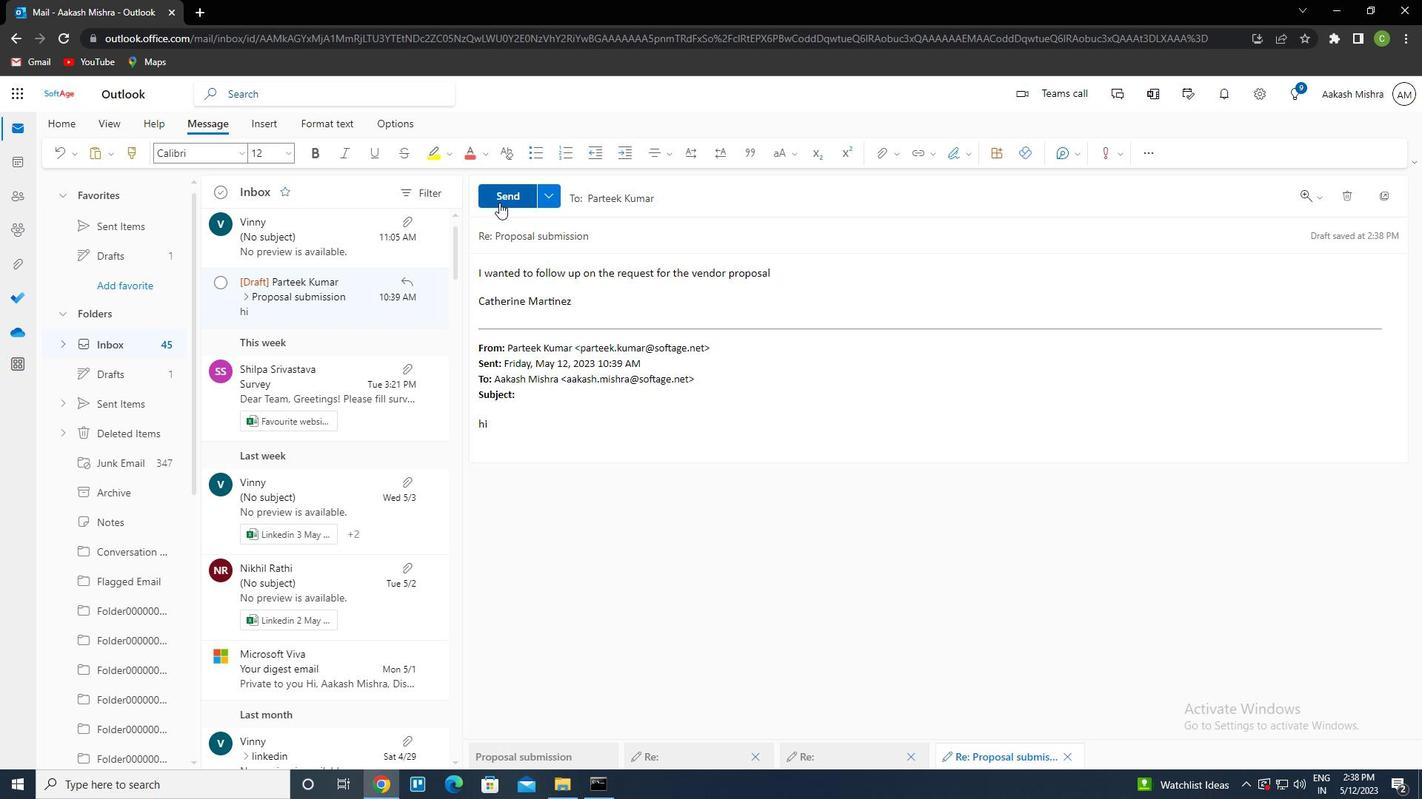 
Action: Mouse moved to (663, 414)
Screenshot: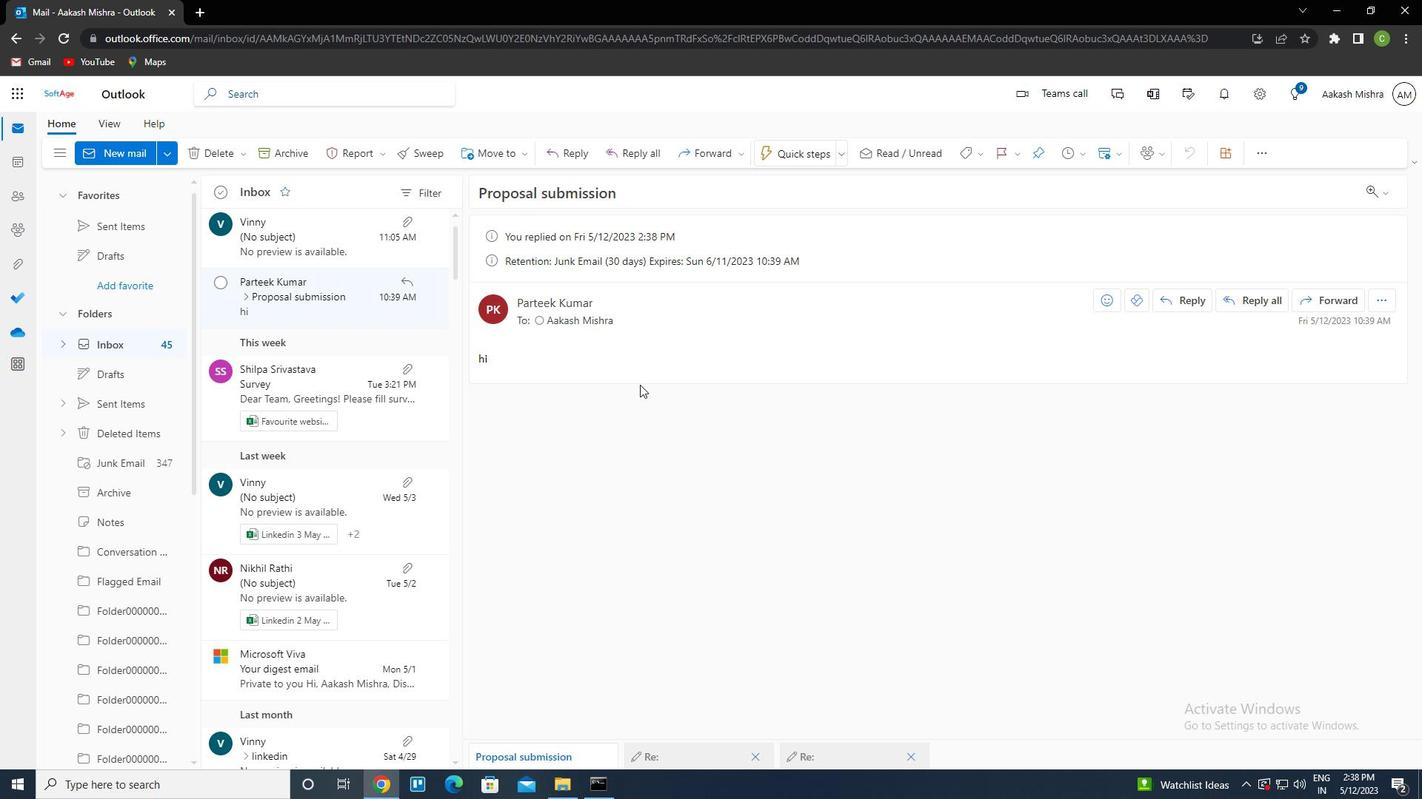 
